 Task: Import a preset "Loudness Normalization" for the loudness normalization effect from the desktop.
Action: Mouse moved to (246, 37)
Screenshot: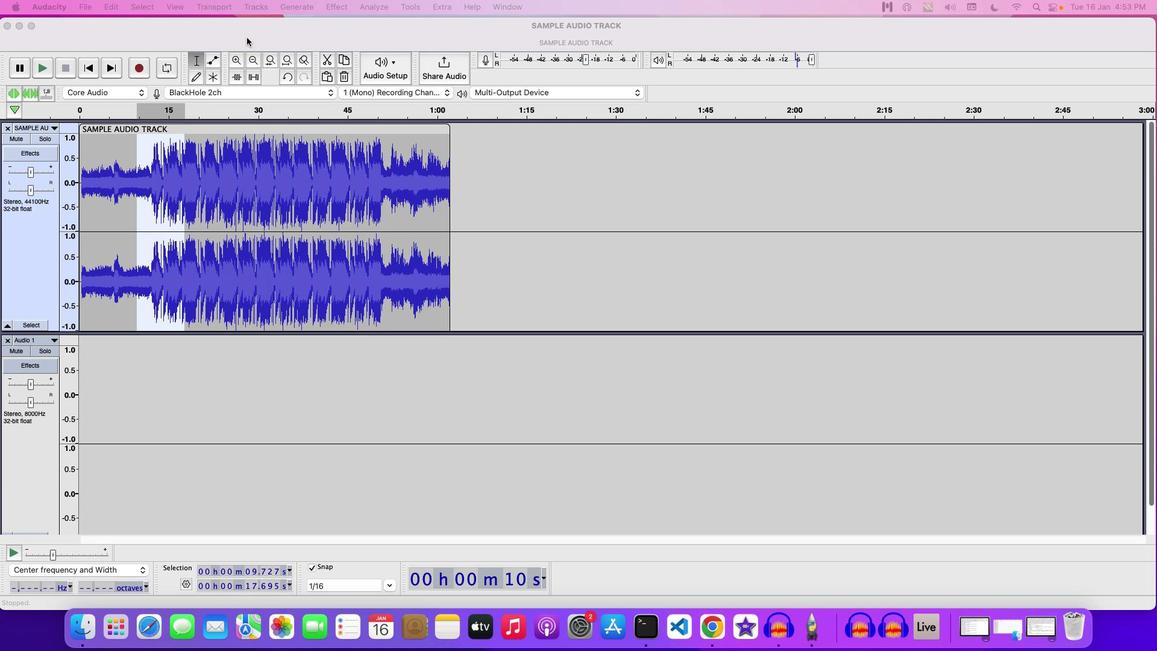 
Action: Mouse pressed left at (246, 37)
Screenshot: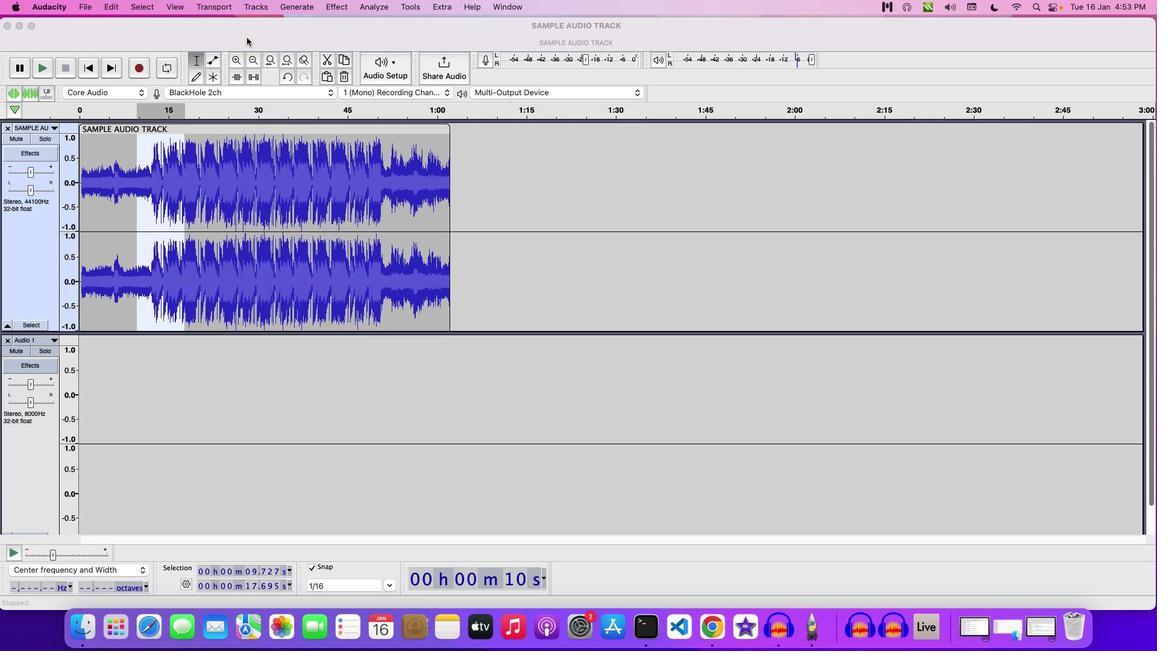 
Action: Mouse moved to (329, 8)
Screenshot: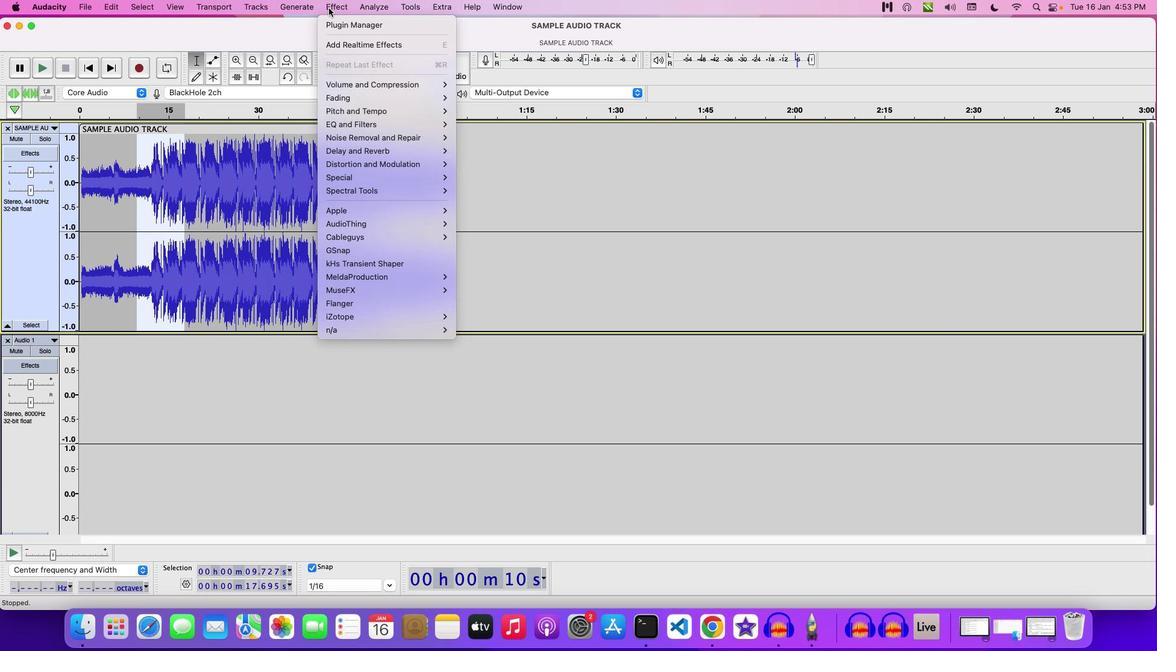 
Action: Mouse pressed left at (329, 8)
Screenshot: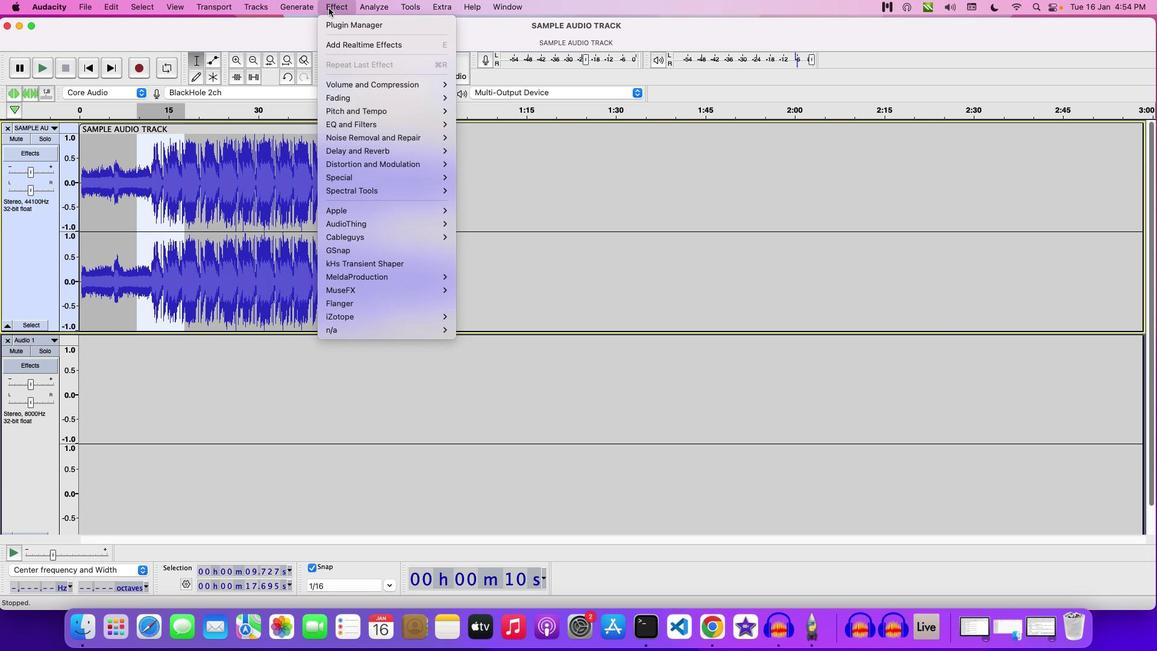 
Action: Mouse moved to (484, 135)
Screenshot: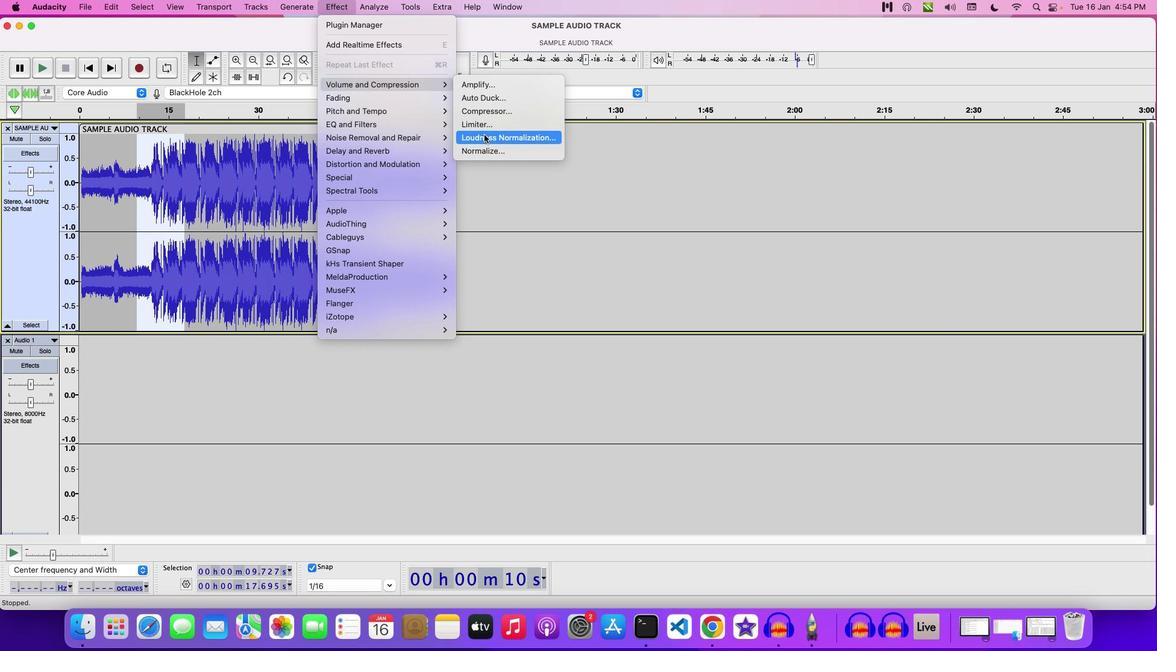 
Action: Mouse pressed left at (484, 135)
Screenshot: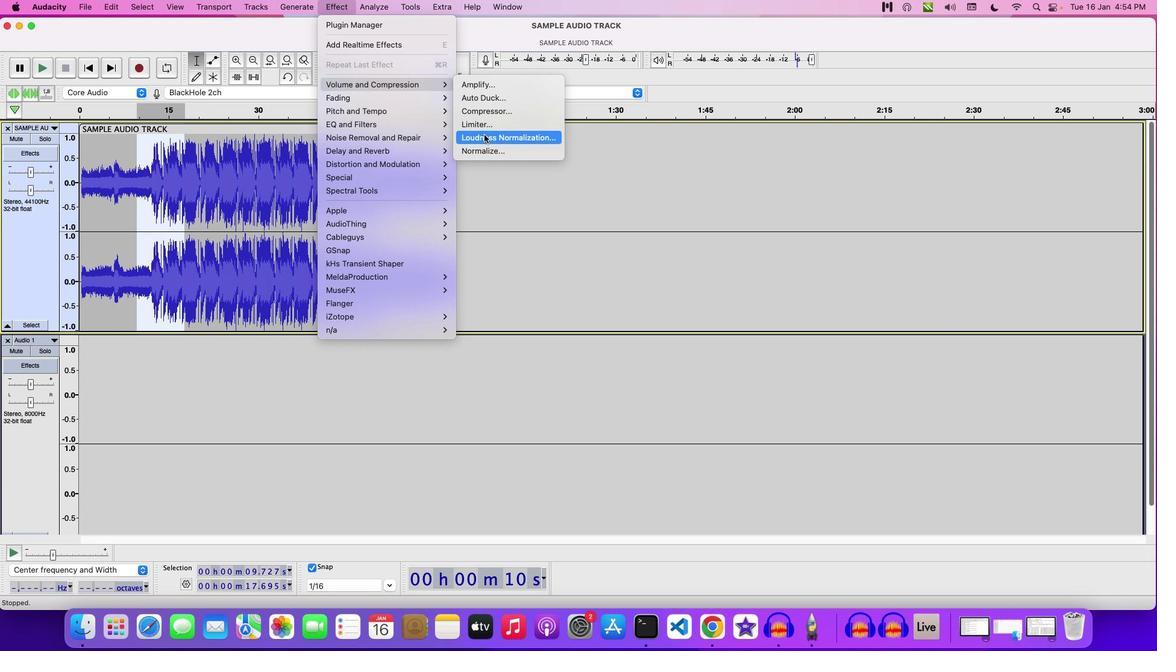 
Action: Mouse moved to (555, 276)
Screenshot: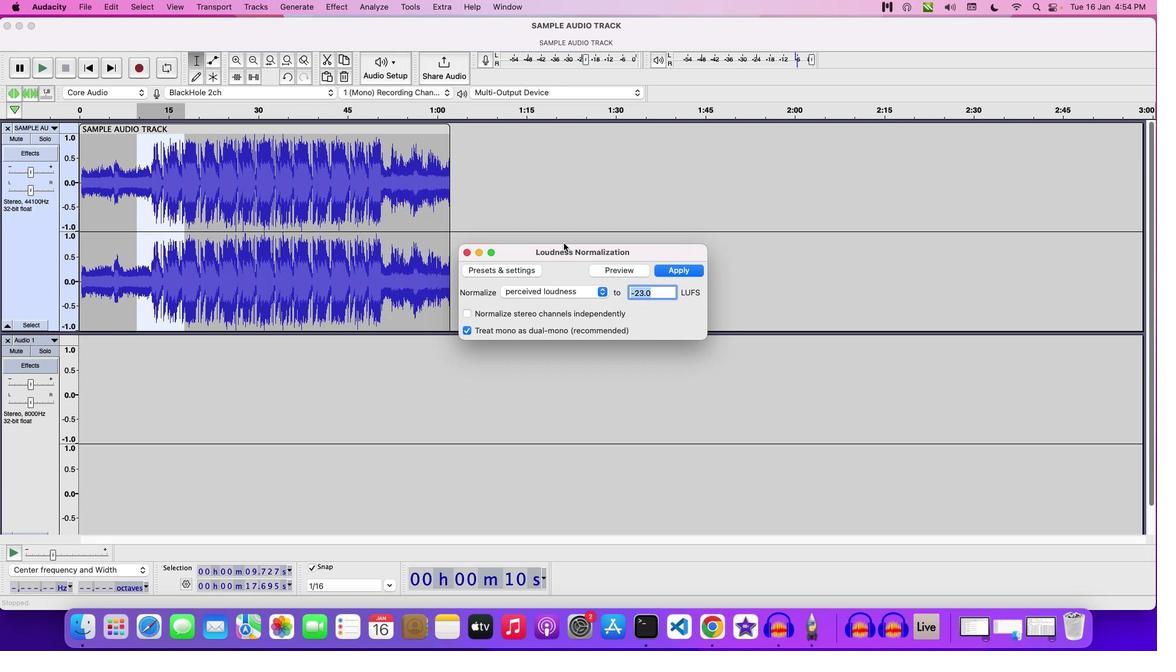 
Action: Mouse pressed left at (555, 276)
Screenshot: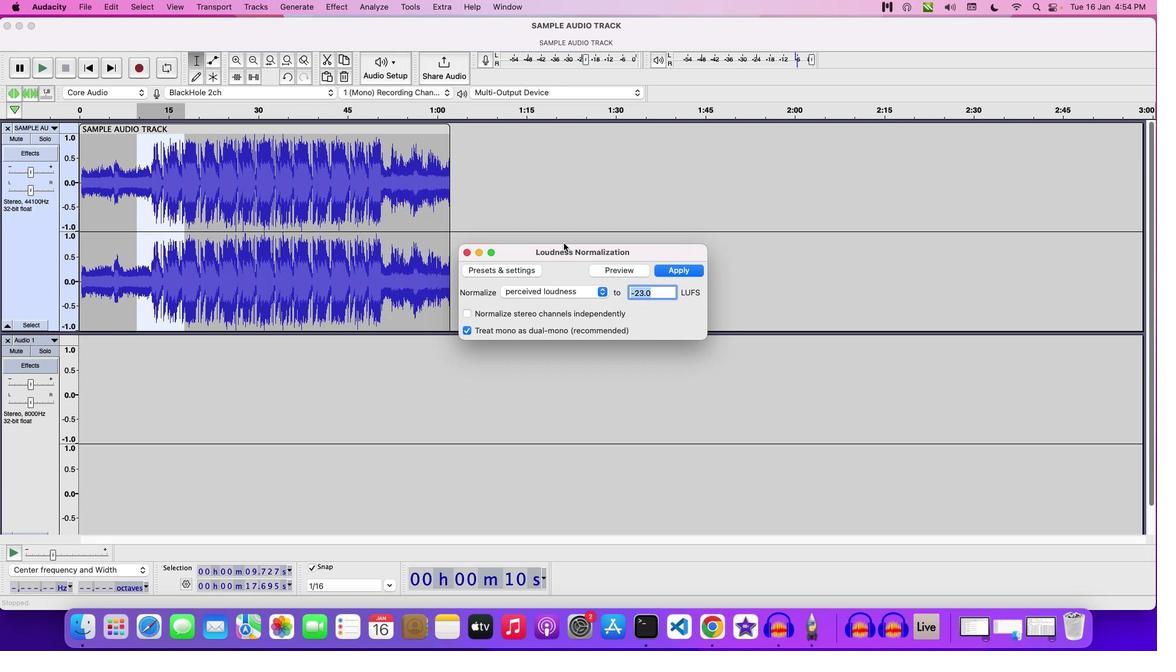 
Action: Mouse moved to (543, 172)
Screenshot: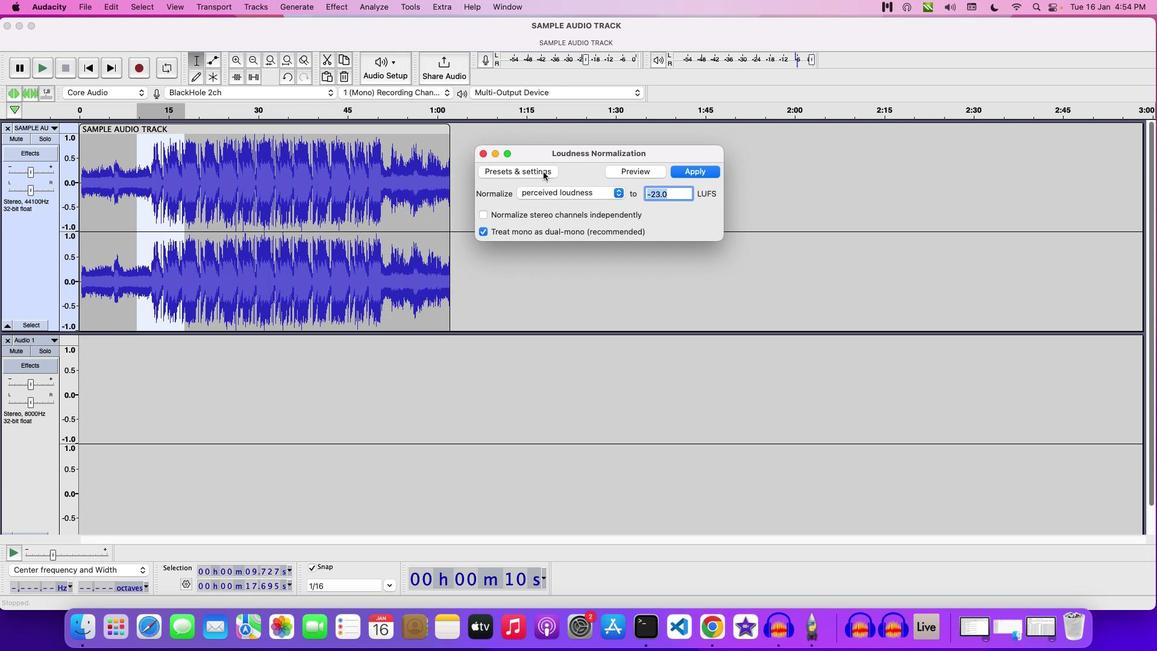 
Action: Mouse pressed left at (543, 172)
Screenshot: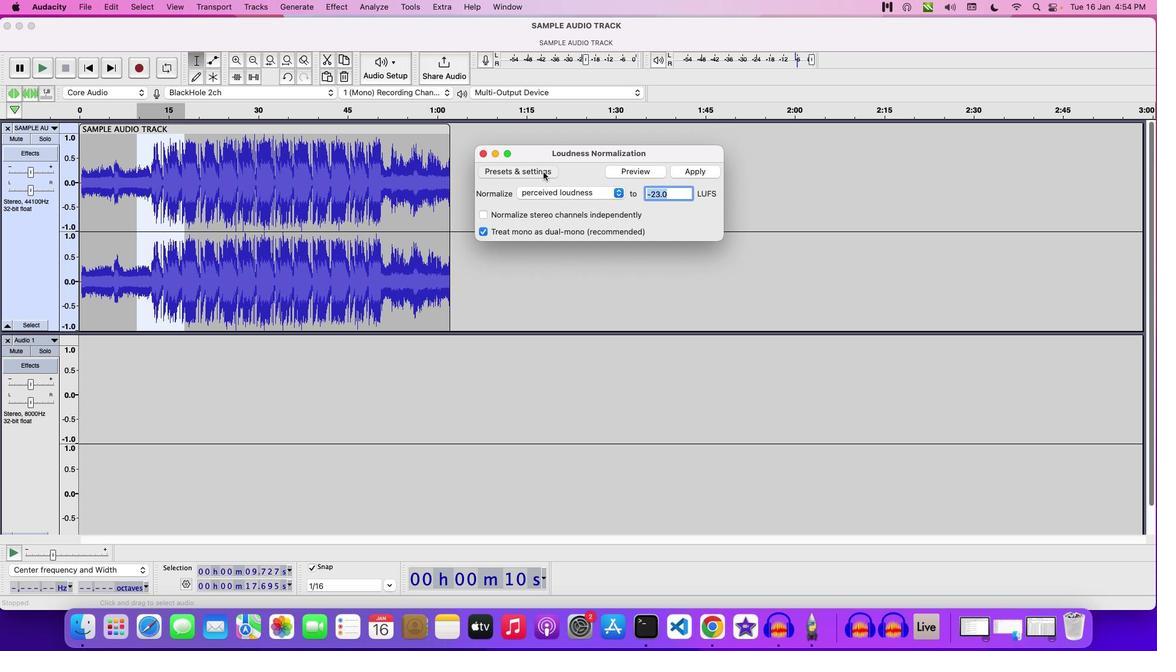 
Action: Mouse moved to (529, 252)
Screenshot: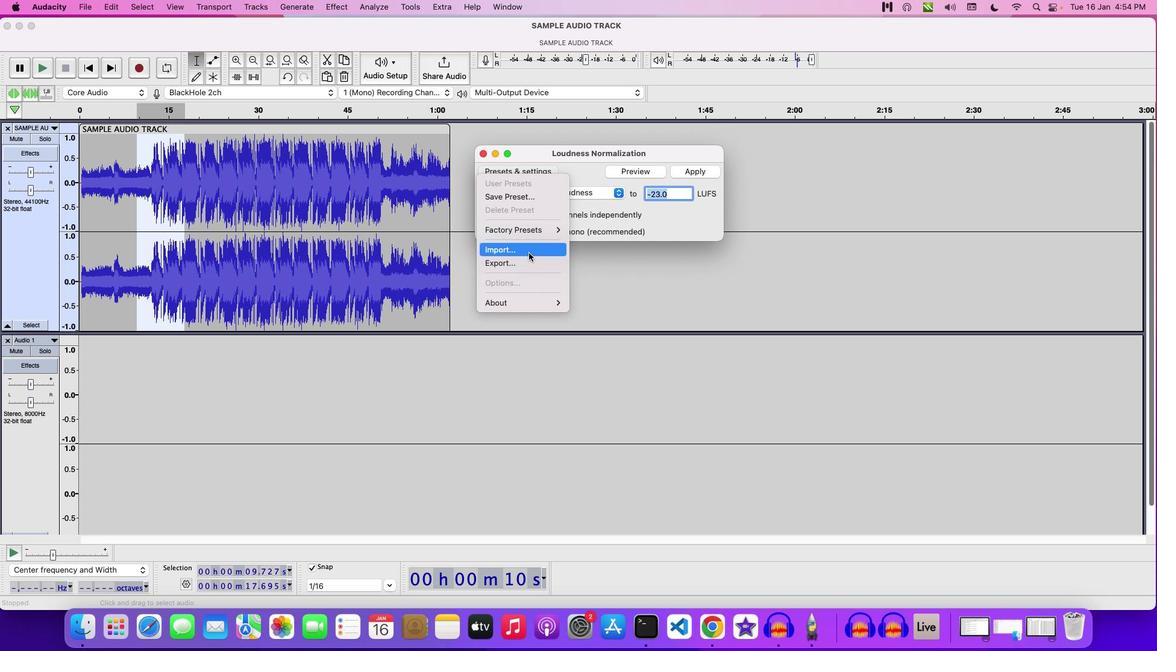 
Action: Mouse pressed left at (529, 252)
Screenshot: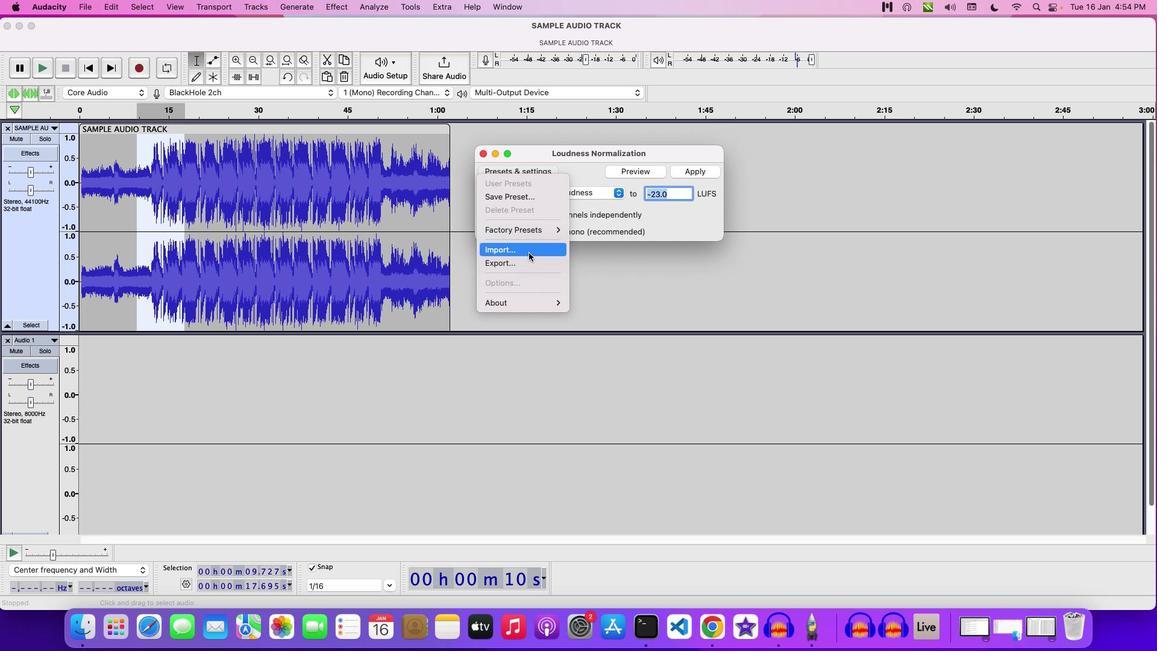 
Action: Mouse moved to (648, 285)
Screenshot: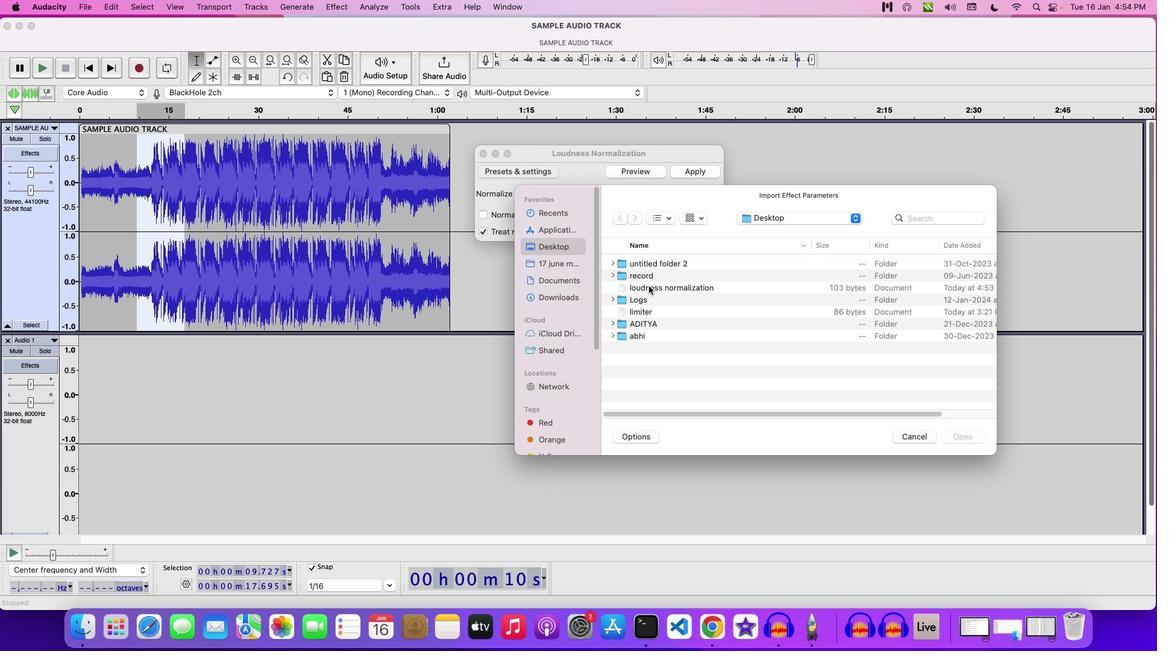 
Action: Mouse pressed left at (648, 285)
Screenshot: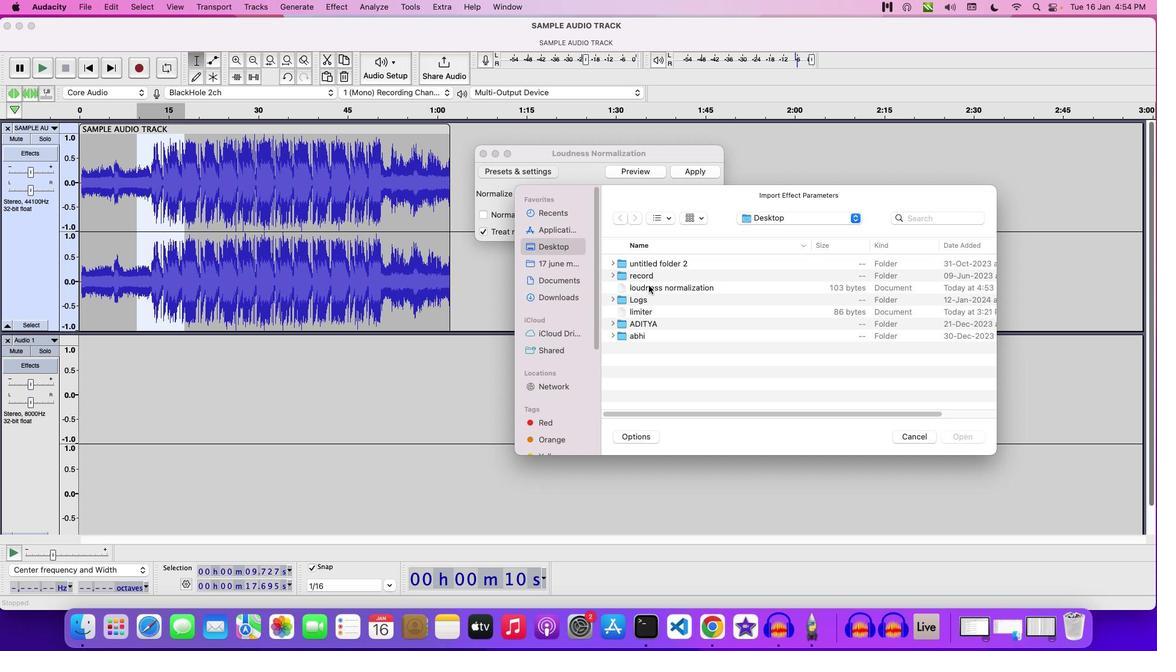 
Action: Mouse moved to (972, 439)
Screenshot: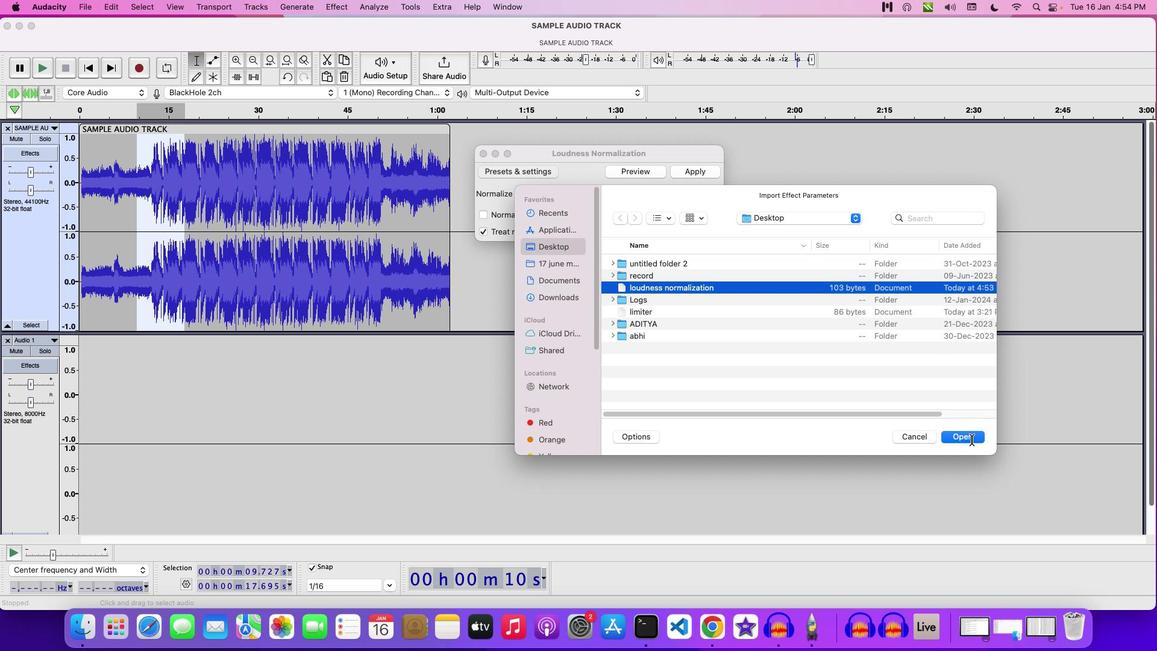 
Action: Mouse pressed left at (972, 439)
Screenshot: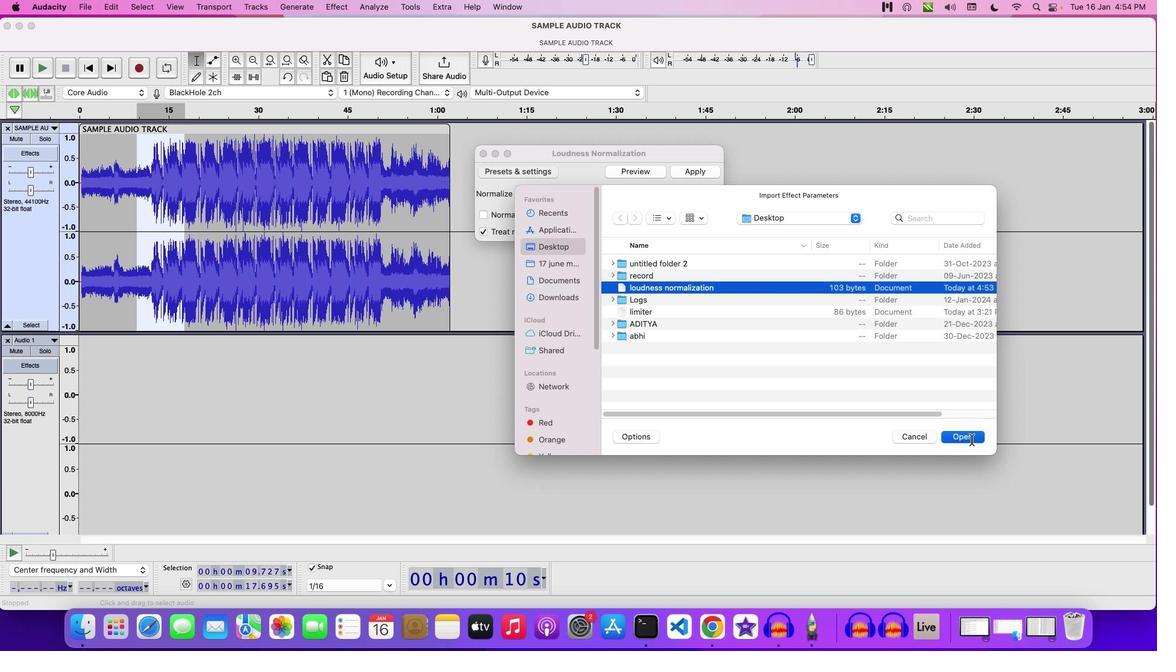 
Action: Mouse moved to (686, 221)
Screenshot: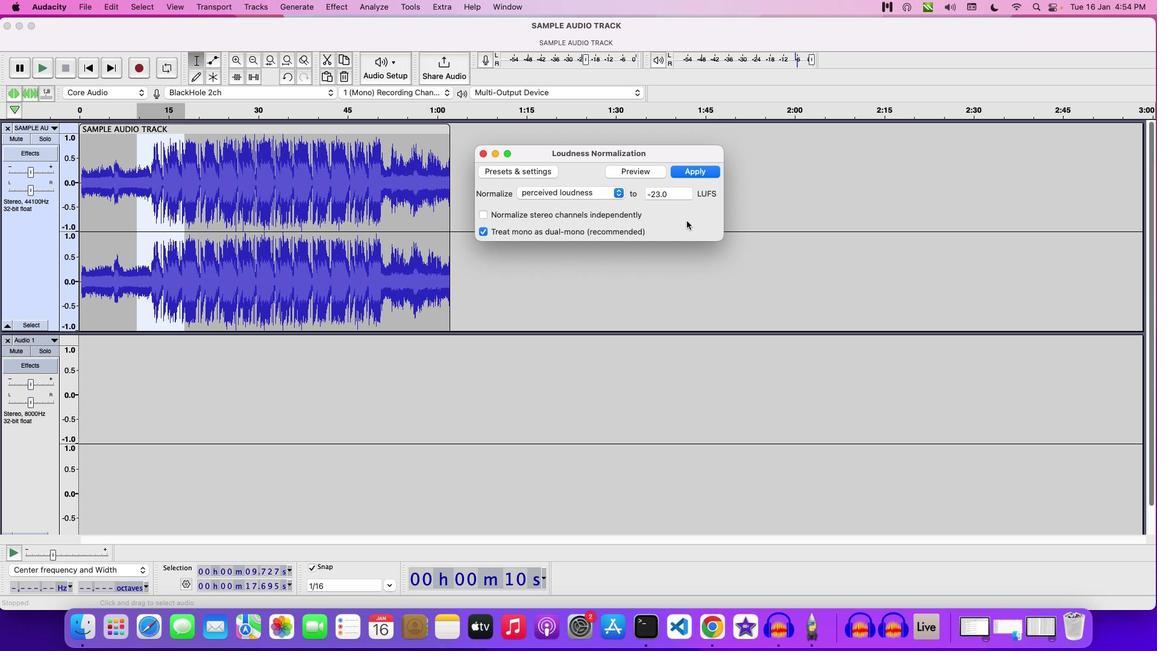 
Action: Mouse pressed left at (686, 221)
Screenshot: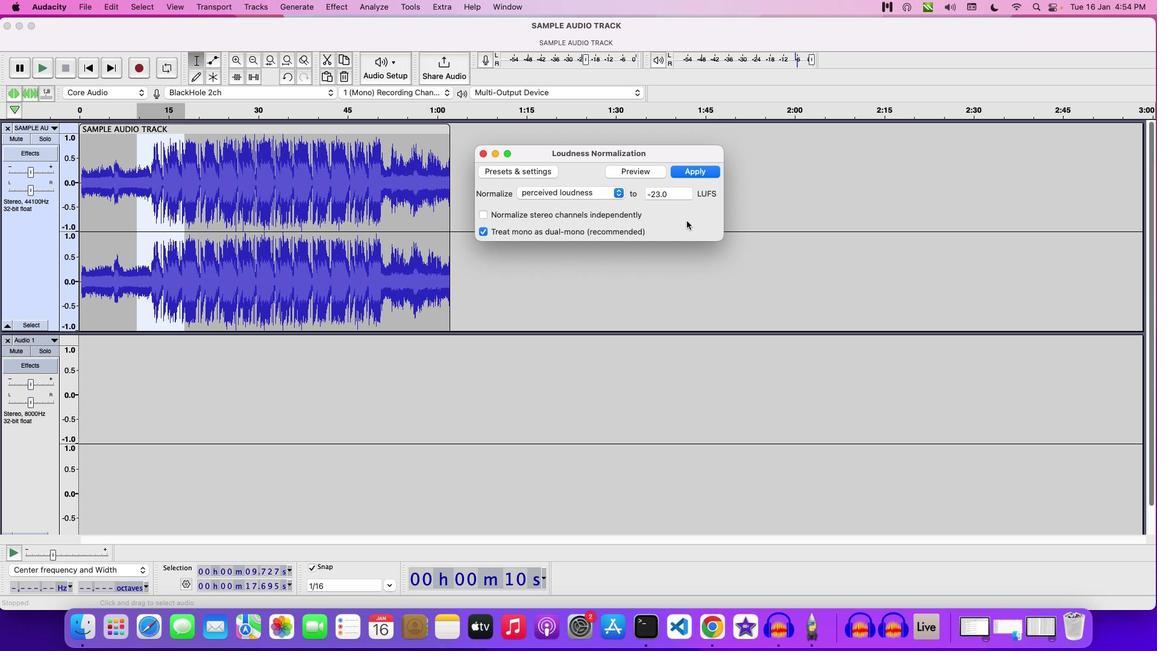 
